 Task: Select and add the product "Dermoplast Pain & Itch Relief Spray (2.75 oz)" to cart from the store "CVS".
Action: Mouse pressed left at (46, 74)
Screenshot: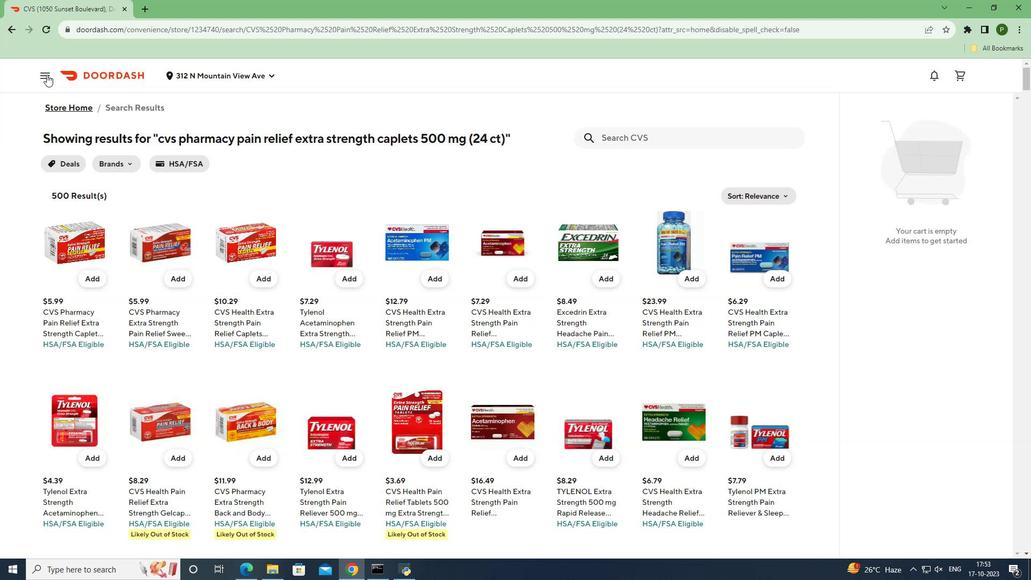 
Action: Mouse moved to (56, 166)
Screenshot: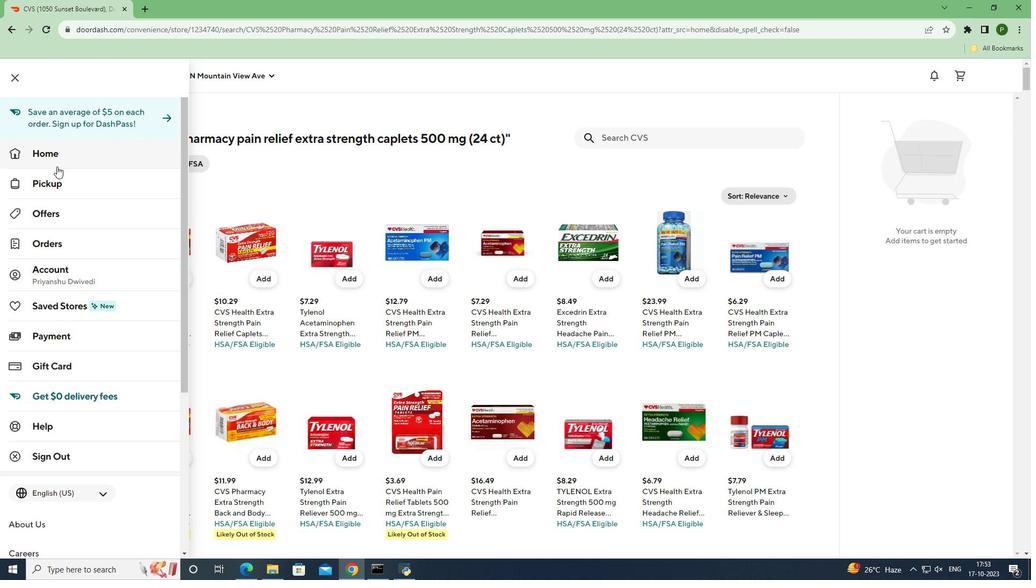 
Action: Mouse pressed left at (56, 166)
Screenshot: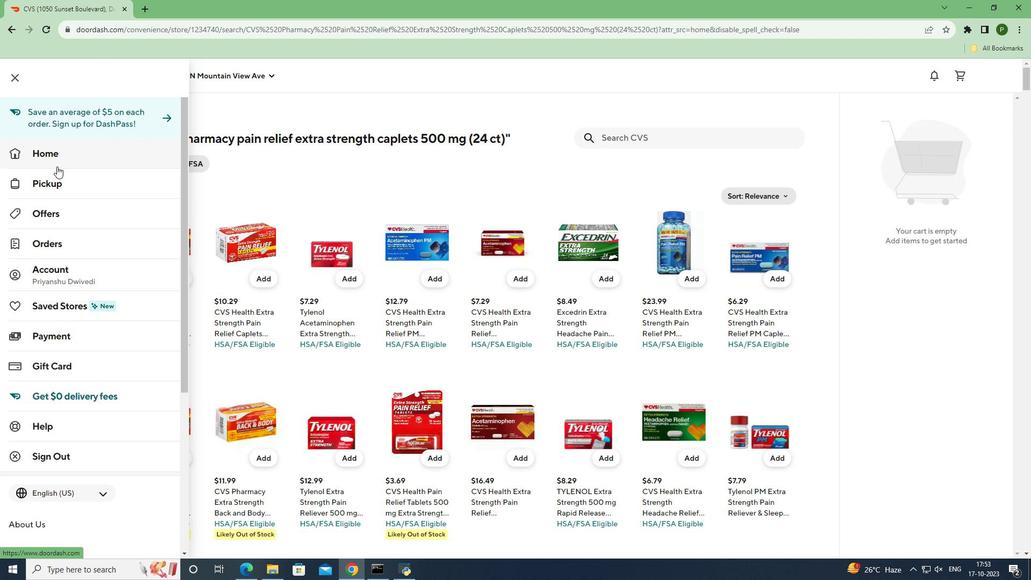 
Action: Mouse moved to (759, 116)
Screenshot: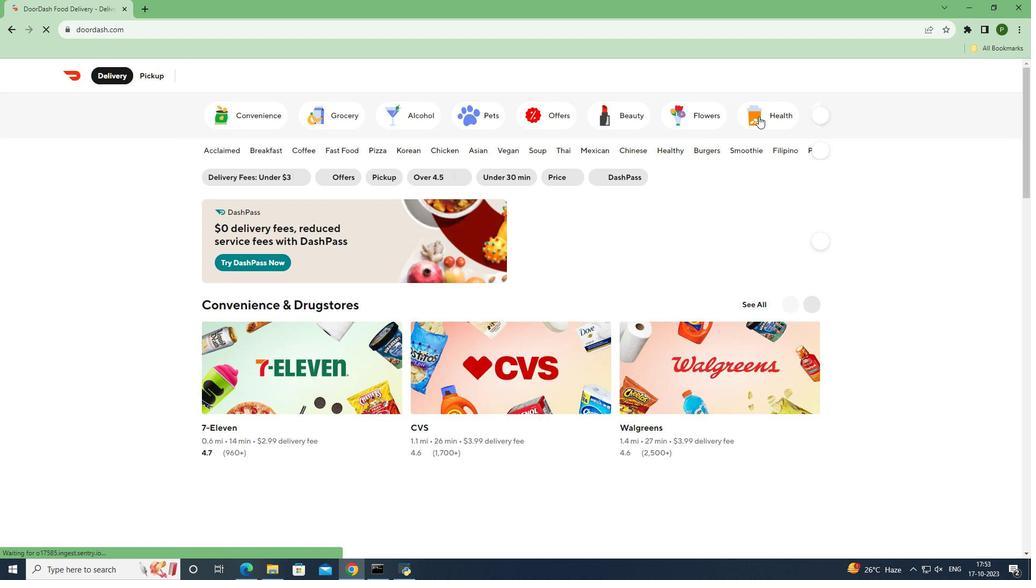 
Action: Mouse pressed left at (759, 116)
Screenshot: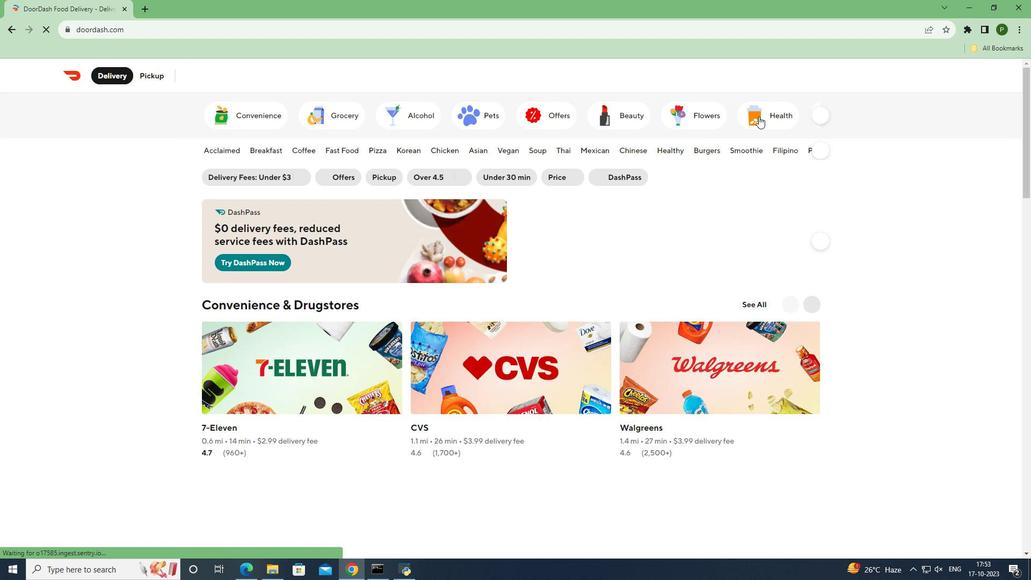 
Action: Mouse moved to (536, 350)
Screenshot: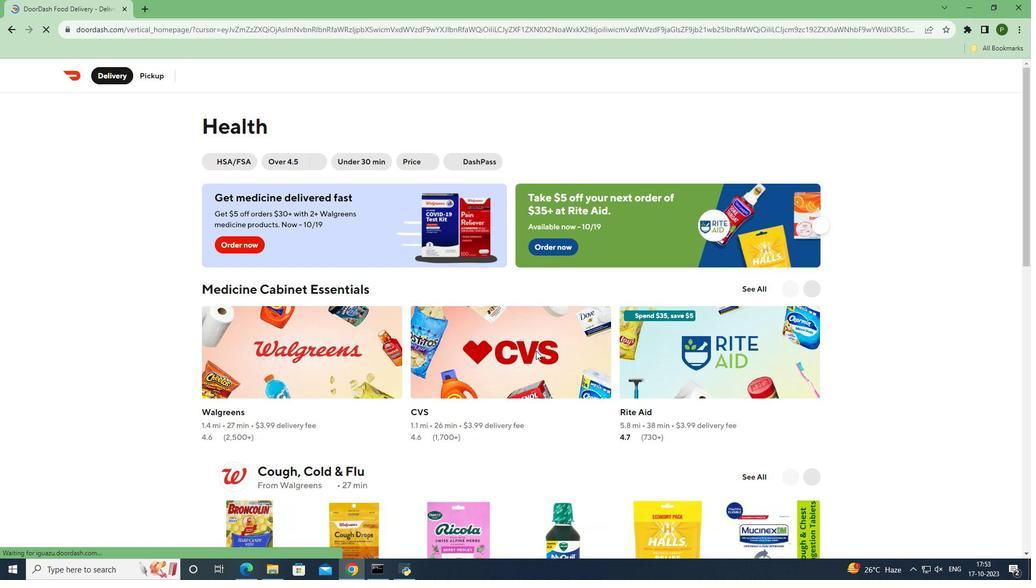 
Action: Mouse pressed left at (536, 350)
Screenshot: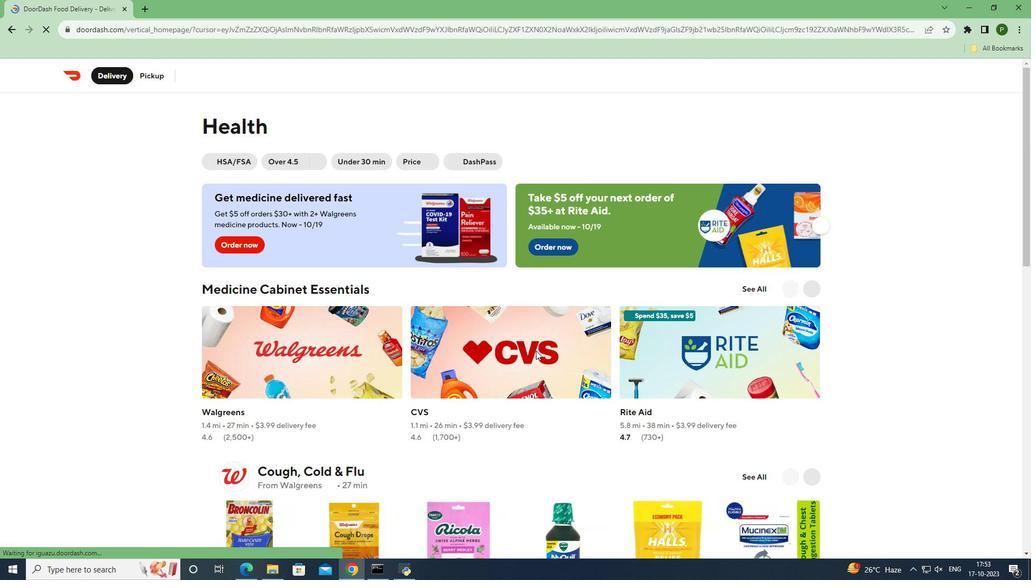 
Action: Mouse moved to (705, 162)
Screenshot: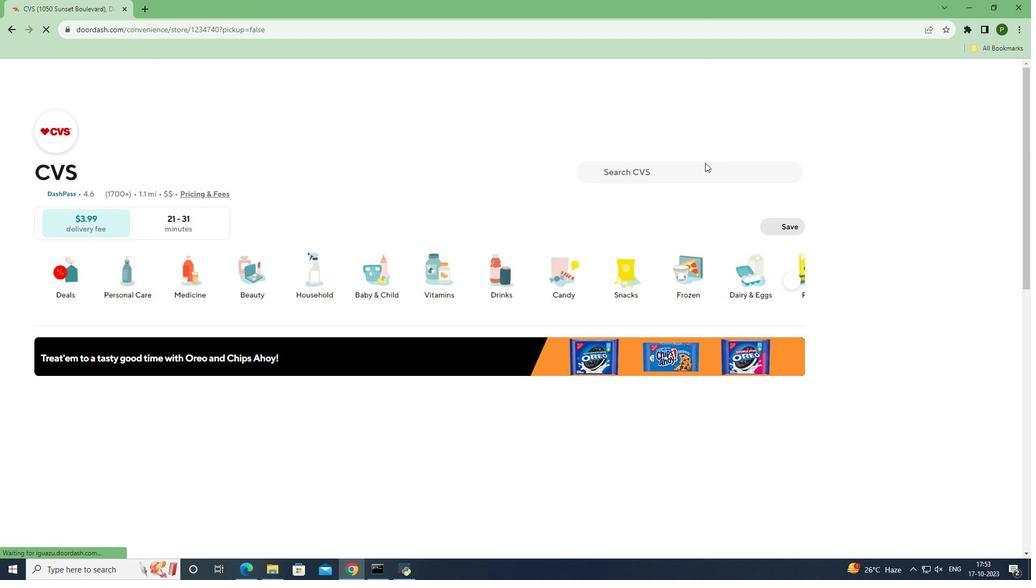 
Action: Mouse pressed left at (705, 162)
Screenshot: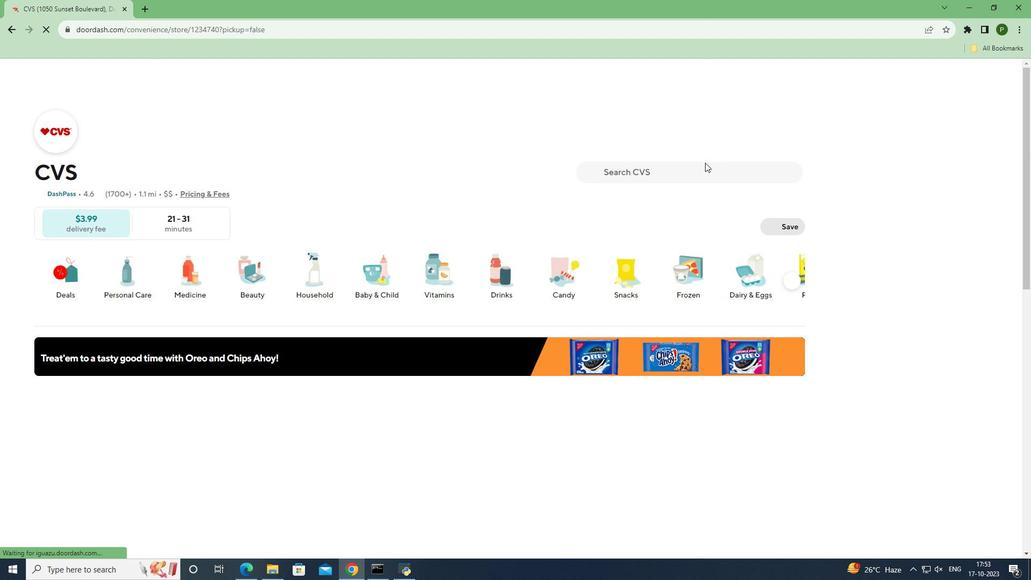 
Action: Mouse moved to (700, 168)
Screenshot: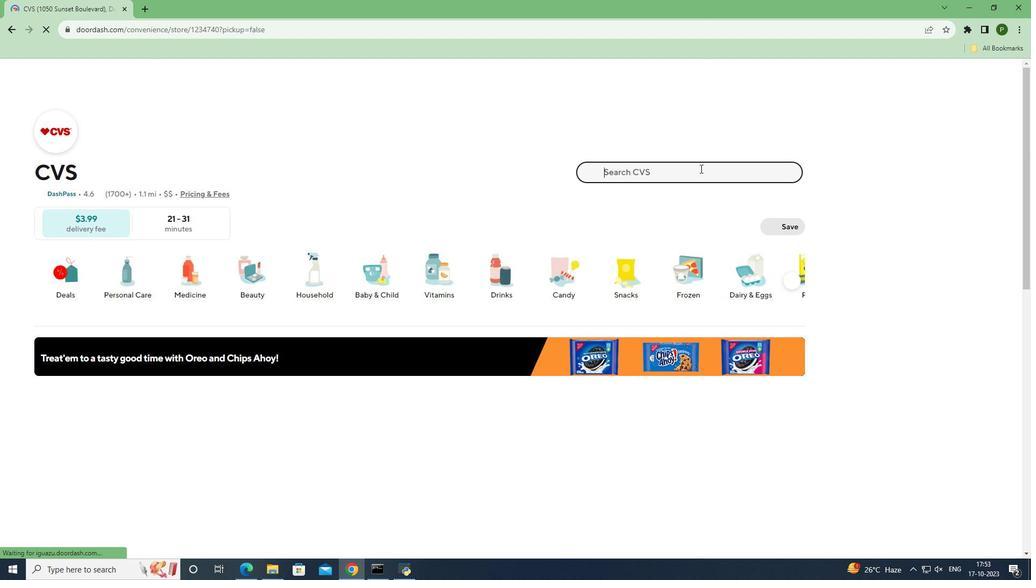 
Action: Key pressed <Key.caps_lock>D<Key.caps_lock>ermoplast<Key.space><Key.caps_lock>P<Key.caps_lock>ain<Key.space><Key.shift>&<Key.space><Key.caps_lock>I<Key.caps_lock>tch<Key.space><Key.caps_lock>R<Key.caps_lock>elief<Key.space><Key.caps_lock>S<Key.caps_lock>pray<Key.space><Key.shift_r>(2.75<Key.space>oz<Key.shift_r><Key.shift_r><Key.shift_r><Key.shift_r><Key.shift_r>)<Key.enter>
Screenshot: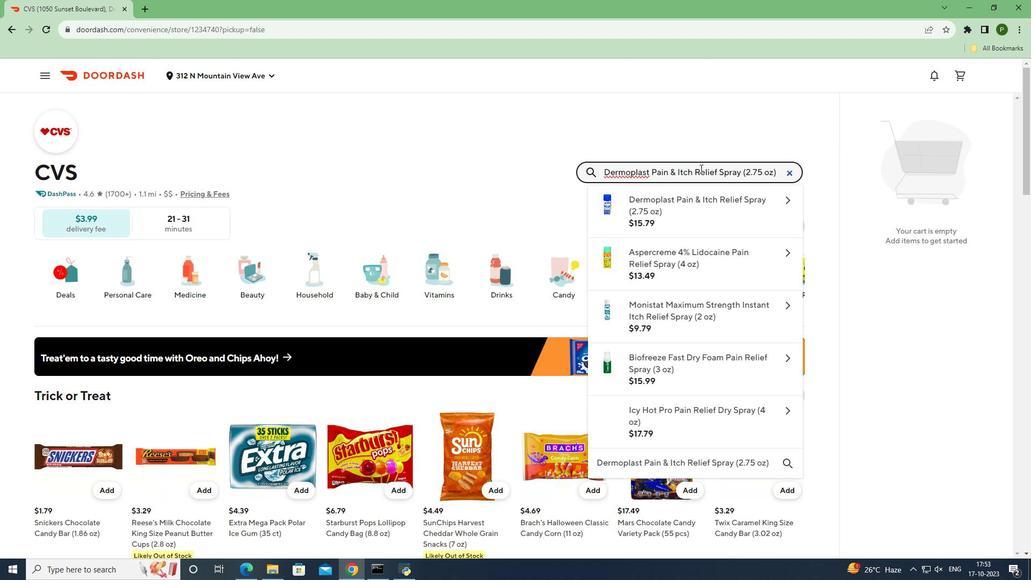 
Action: Mouse moved to (90, 280)
Screenshot: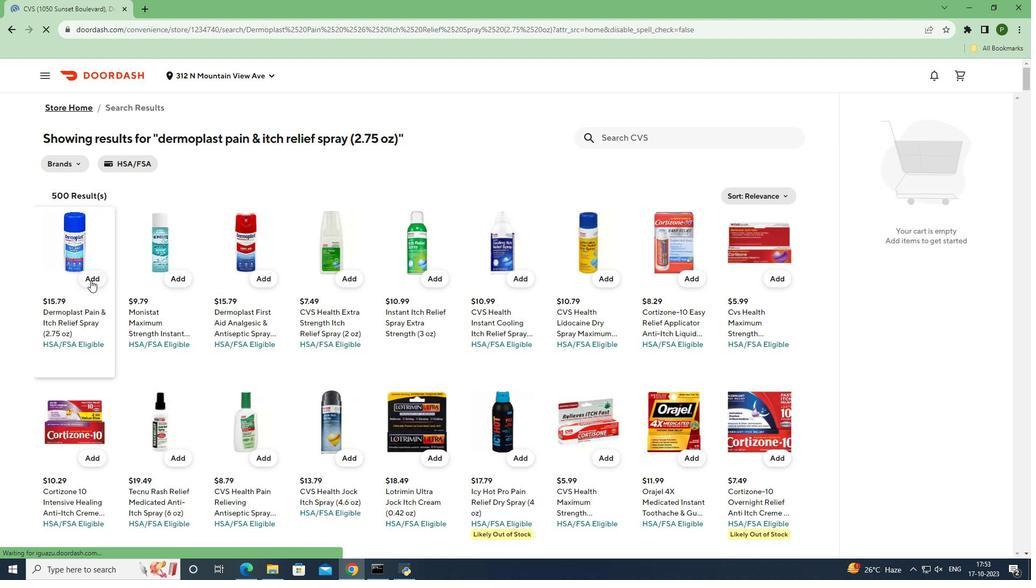 
Action: Mouse pressed left at (90, 280)
Screenshot: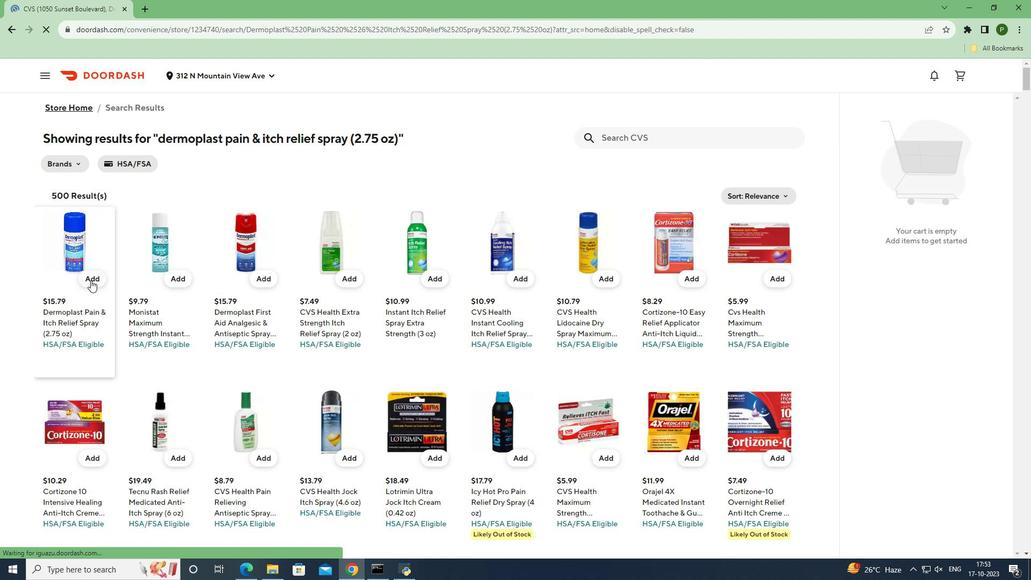 
Action: Mouse moved to (81, 328)
Screenshot: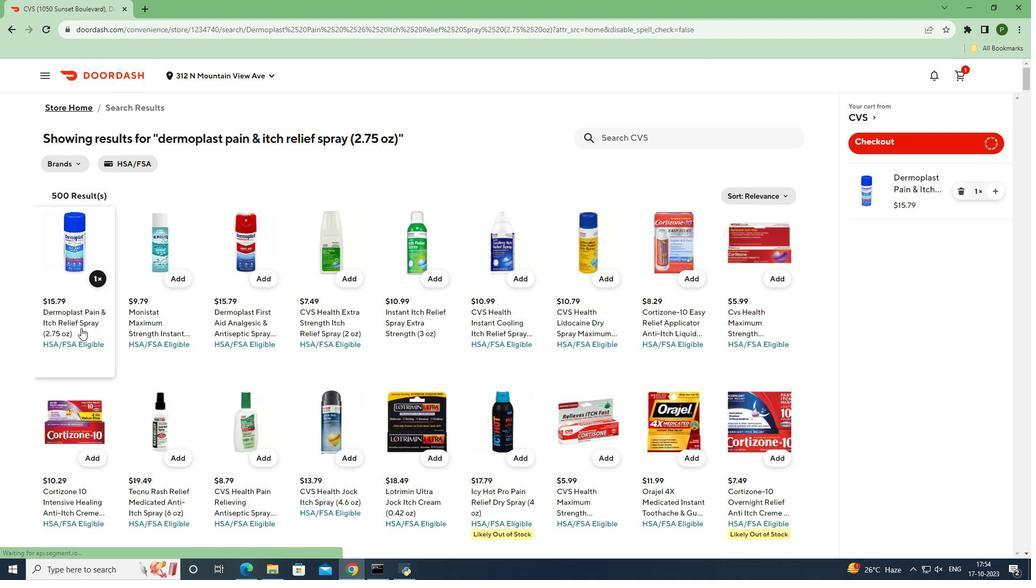 
